 Task: Add Sprouts Folic Acid 800 Mcg to the cart.
Action: Mouse moved to (22, 92)
Screenshot: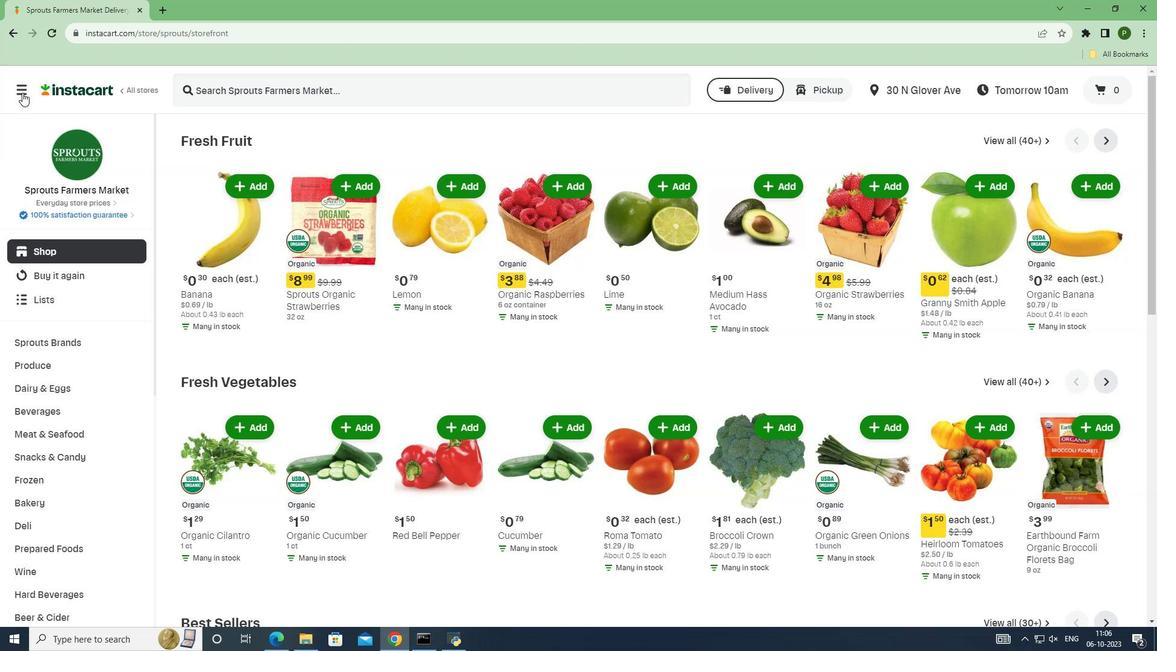 
Action: Mouse pressed left at (22, 92)
Screenshot: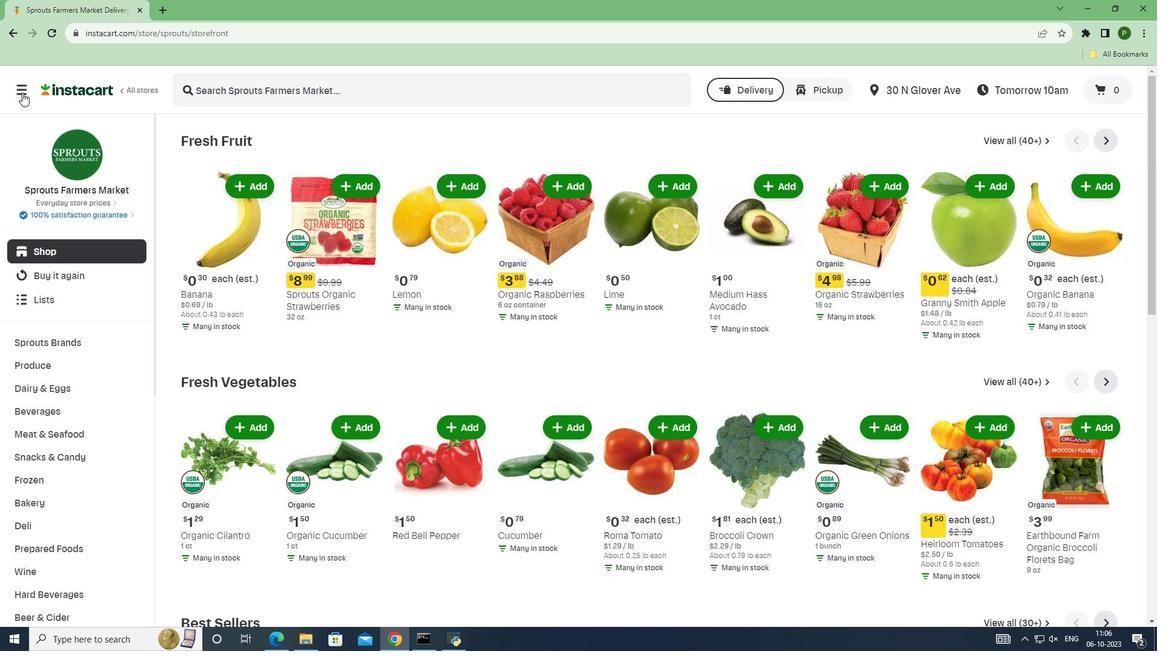 
Action: Mouse moved to (49, 324)
Screenshot: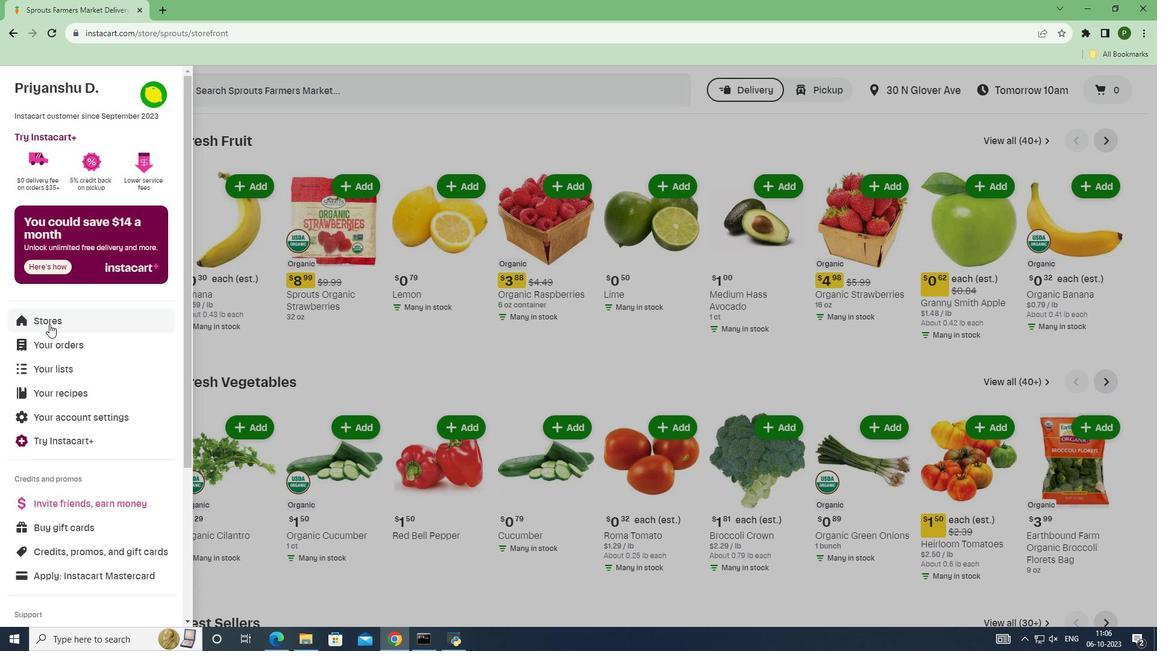 
Action: Mouse pressed left at (49, 324)
Screenshot: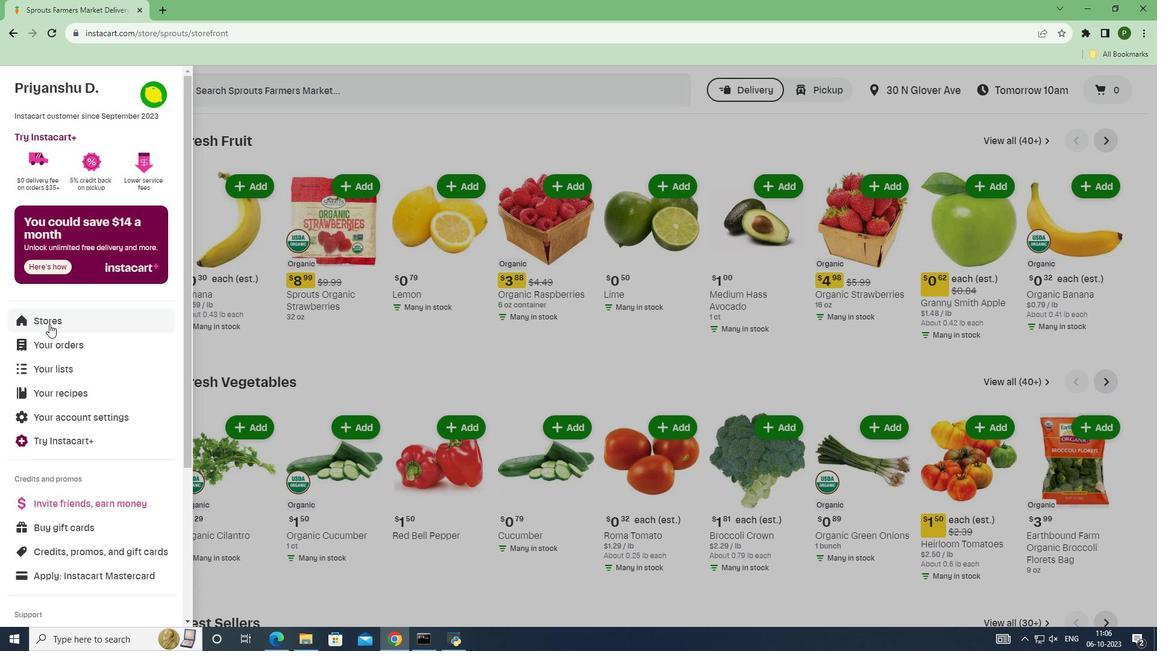 
Action: Mouse moved to (268, 146)
Screenshot: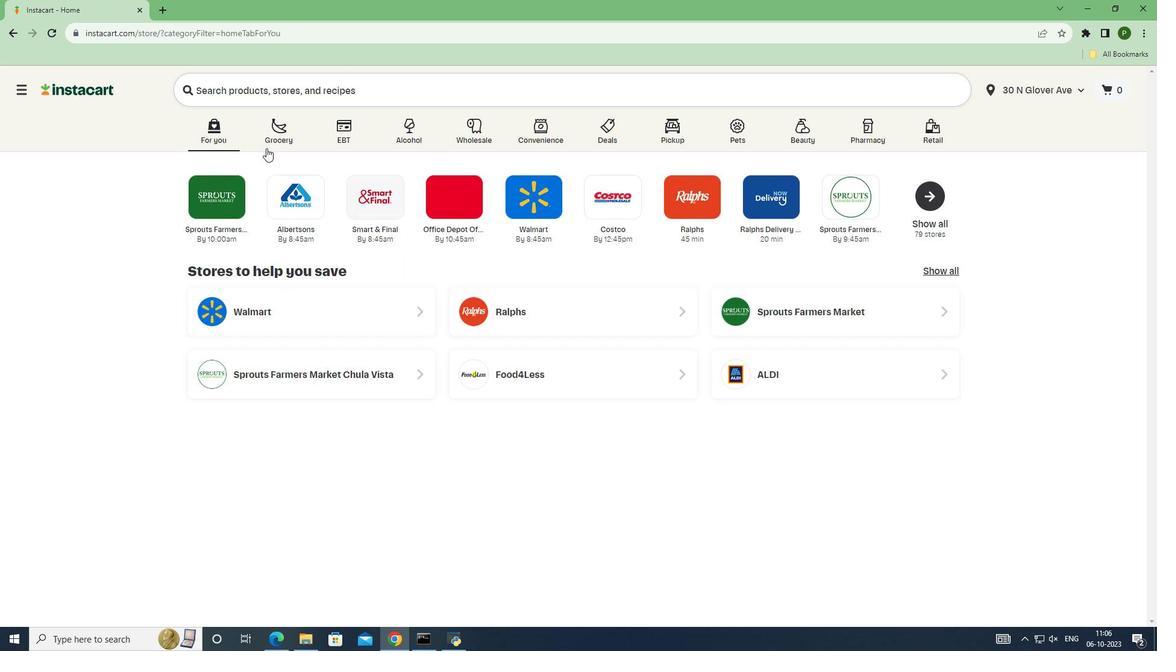 
Action: Mouse pressed left at (268, 146)
Screenshot: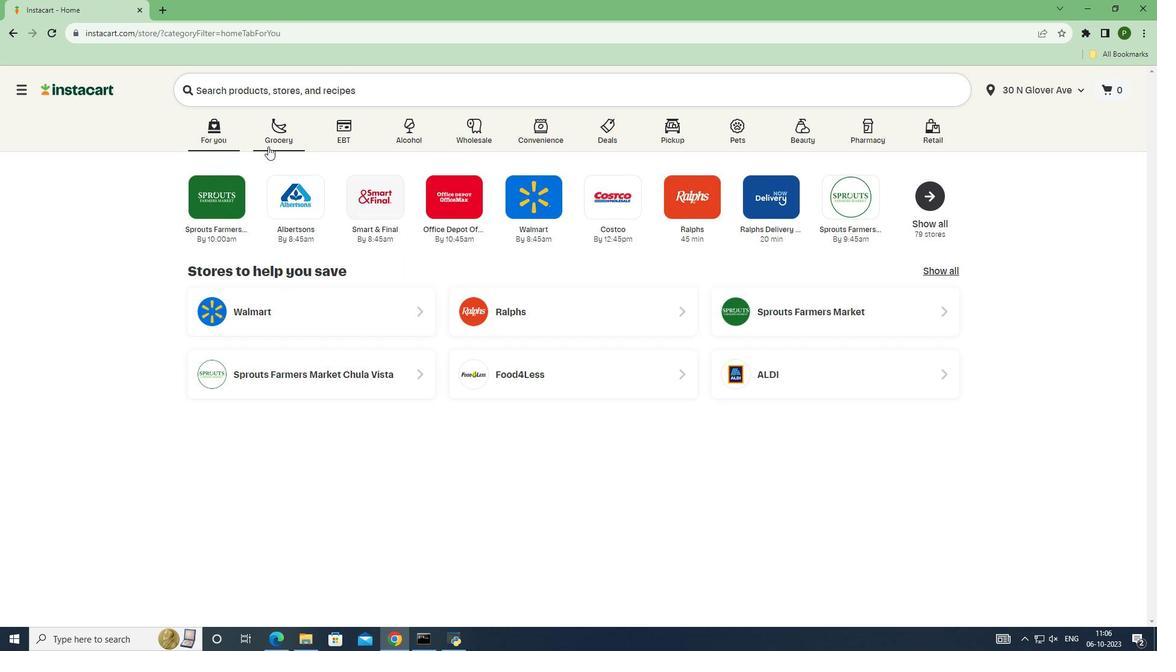 
Action: Mouse moved to (772, 280)
Screenshot: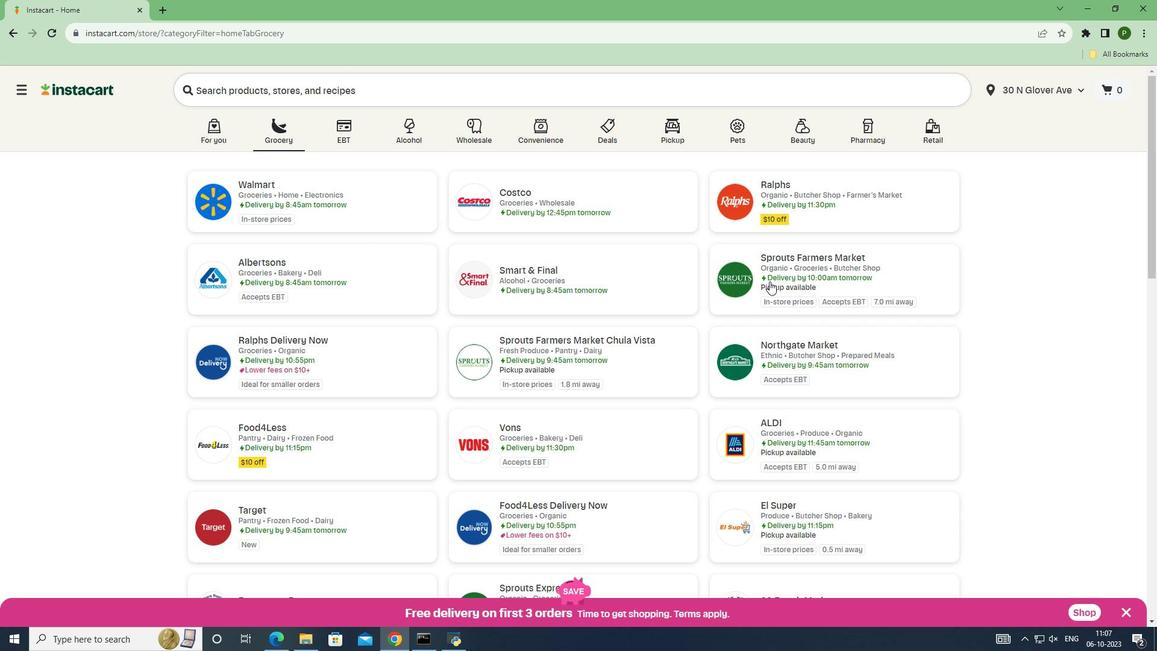 
Action: Mouse pressed left at (772, 280)
Screenshot: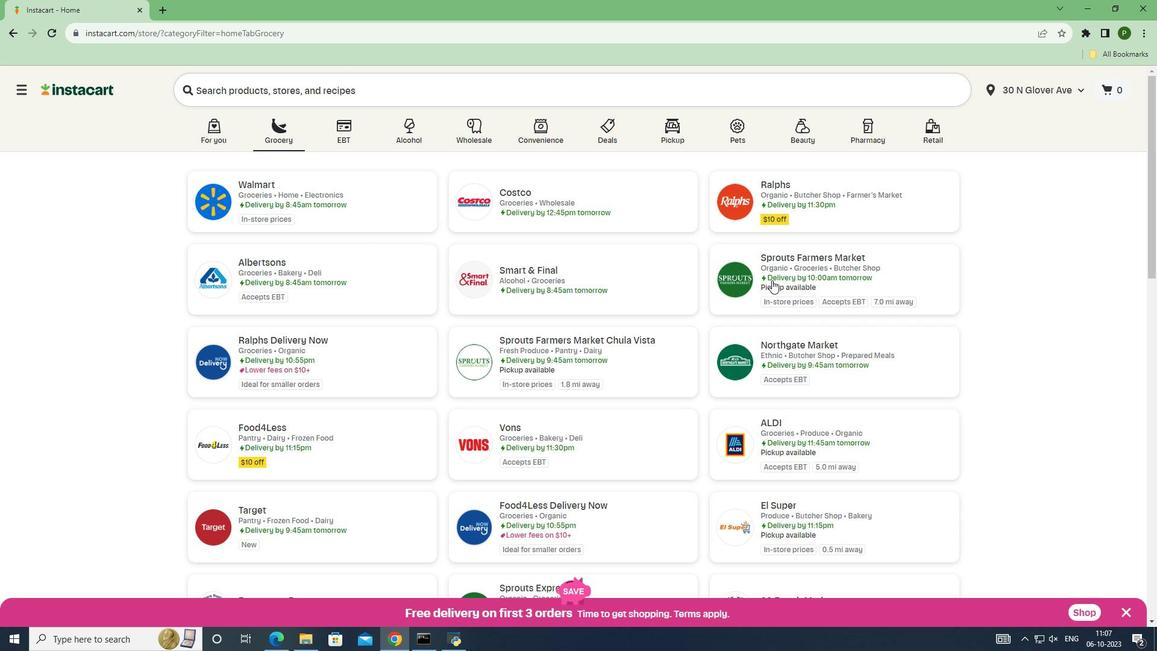
Action: Mouse moved to (73, 340)
Screenshot: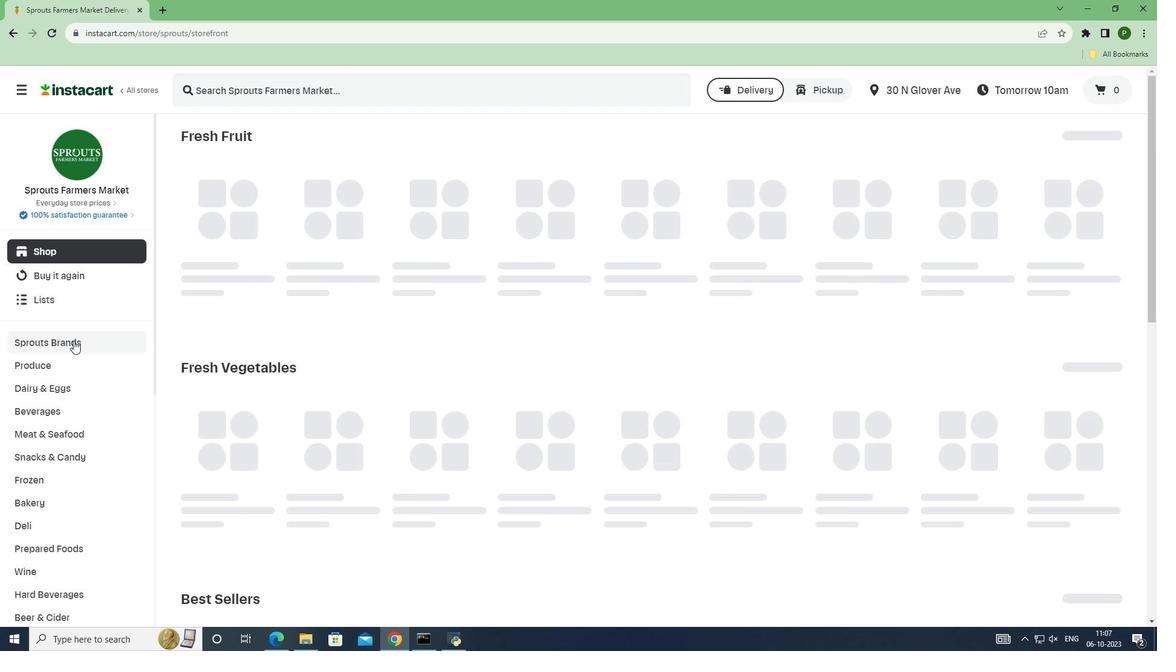 
Action: Mouse pressed left at (73, 340)
Screenshot: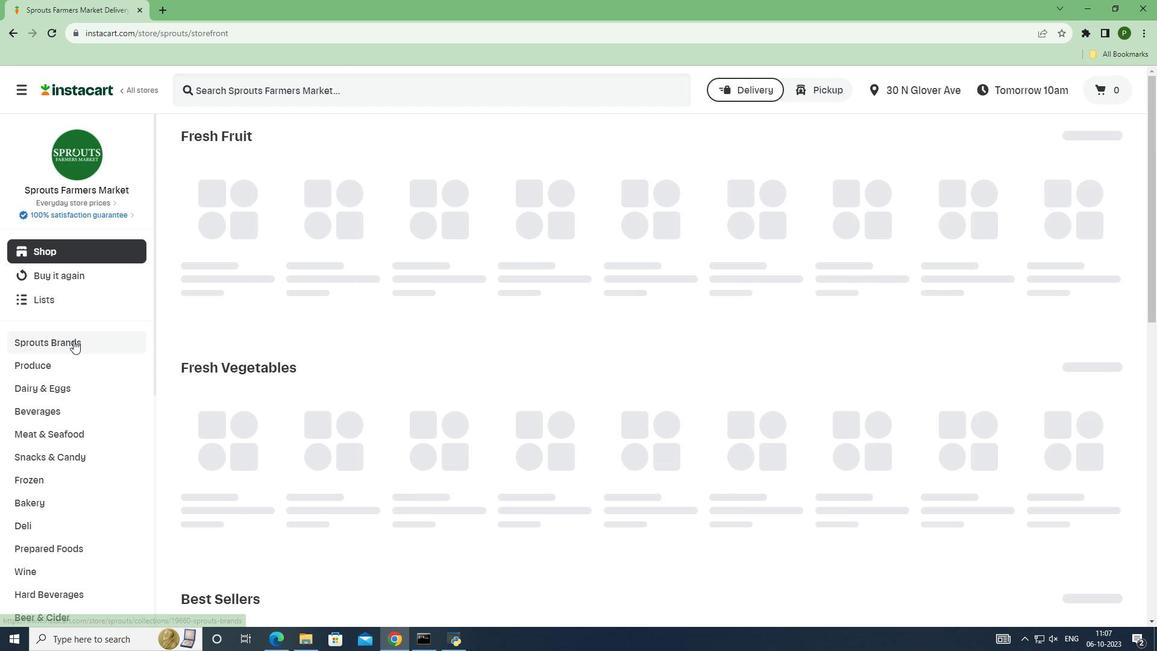 
Action: Mouse moved to (71, 504)
Screenshot: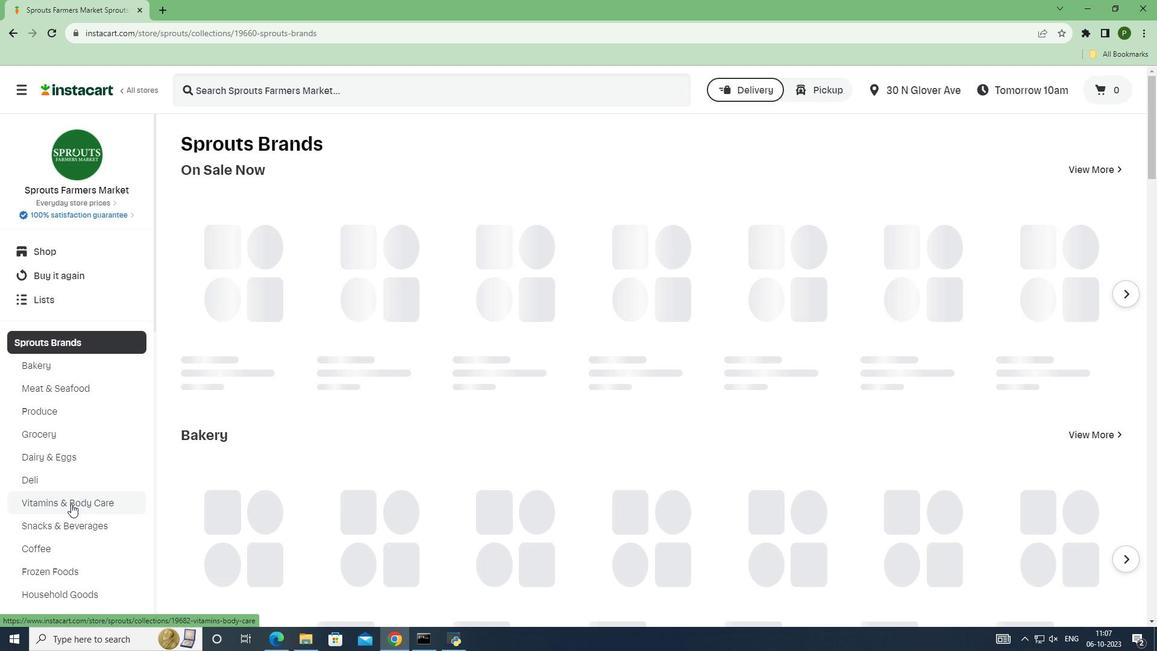 
Action: Mouse pressed left at (71, 504)
Screenshot: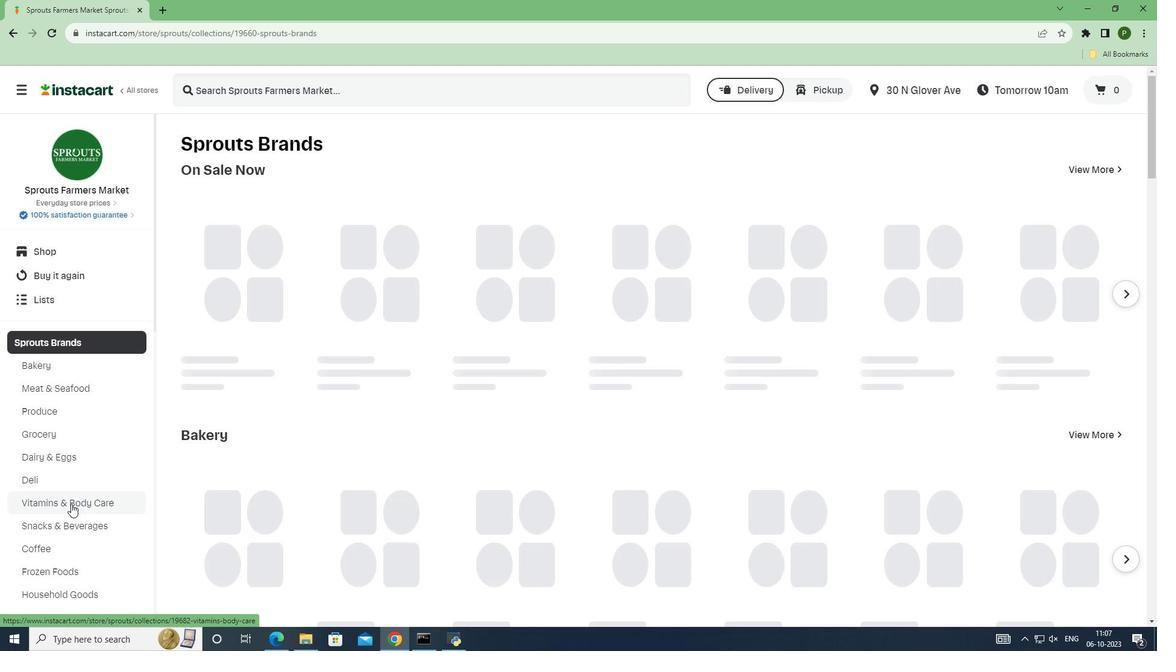 
Action: Mouse moved to (271, 90)
Screenshot: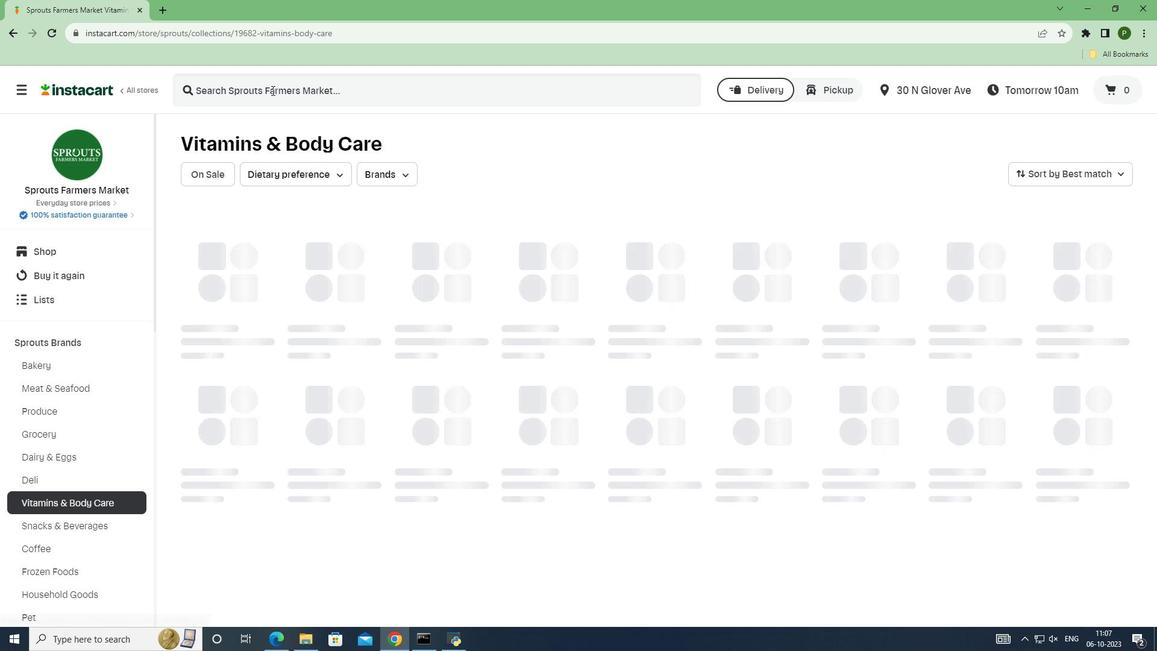 
Action: Mouse pressed left at (271, 90)
Screenshot: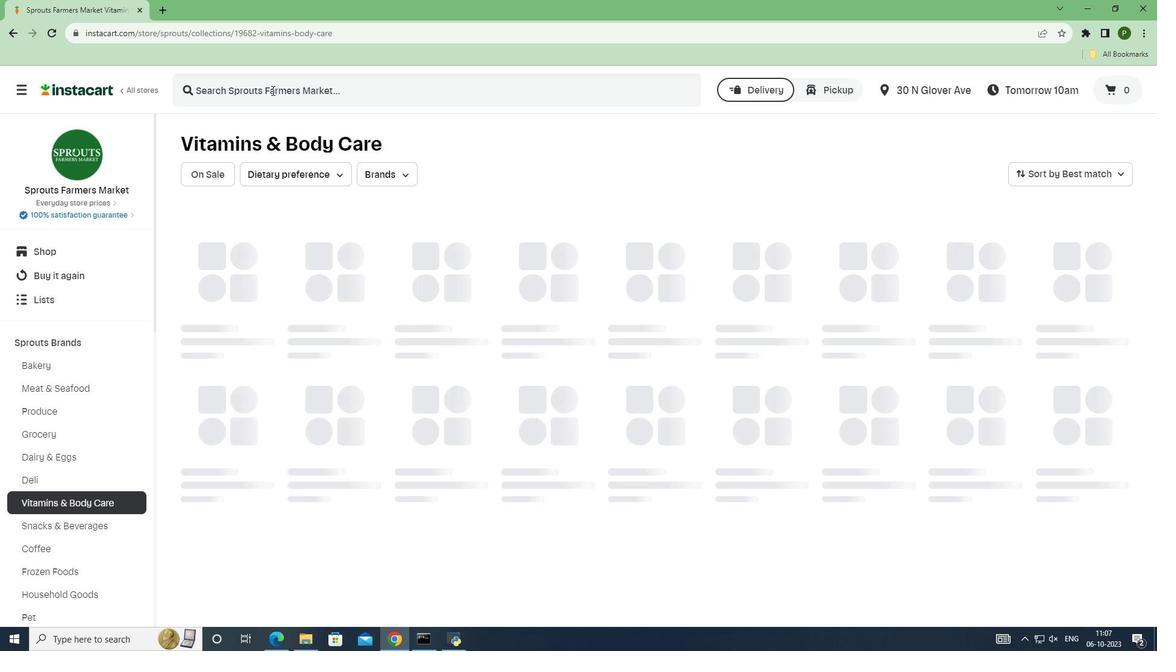 
Action: Key pressed <Key.caps_lock>S<Key.caps_lock>prouts<Key.space><Key.caps_lock>F<Key.caps_lock>olic<Key.space><Key.caps_lock>A<Key.caps_lock>cid<Key.space>800<Key.space><Key.caps_lock>M<Key.caps_lock>cg<Key.space><Key.enter>
Screenshot: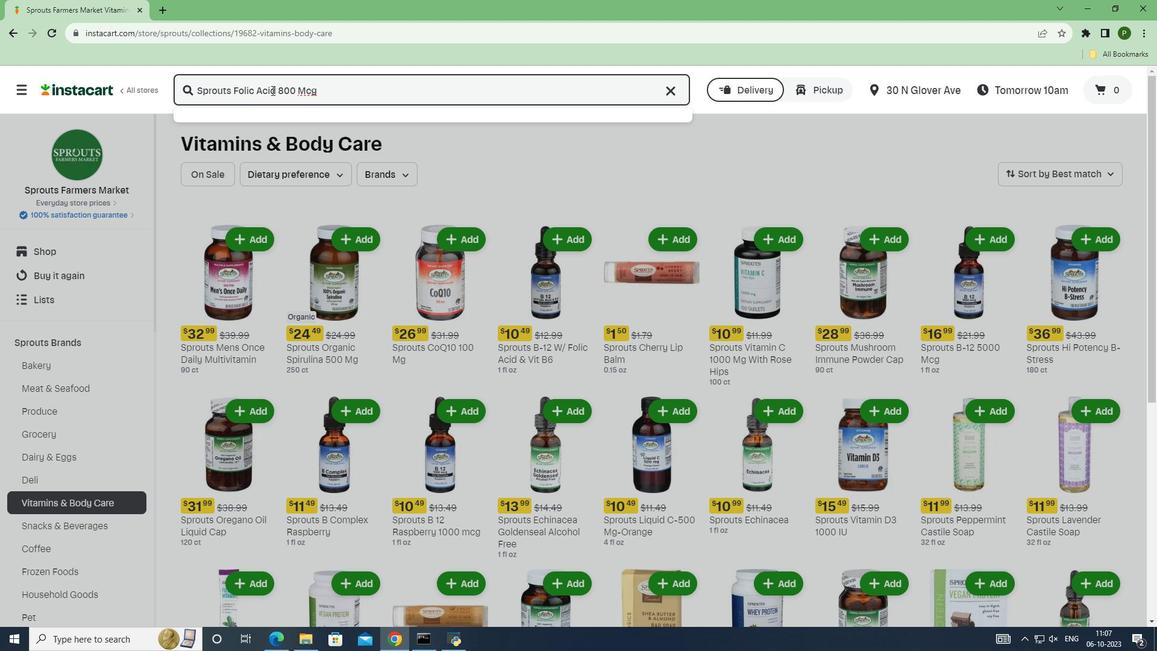
Action: Mouse moved to (299, 215)
Screenshot: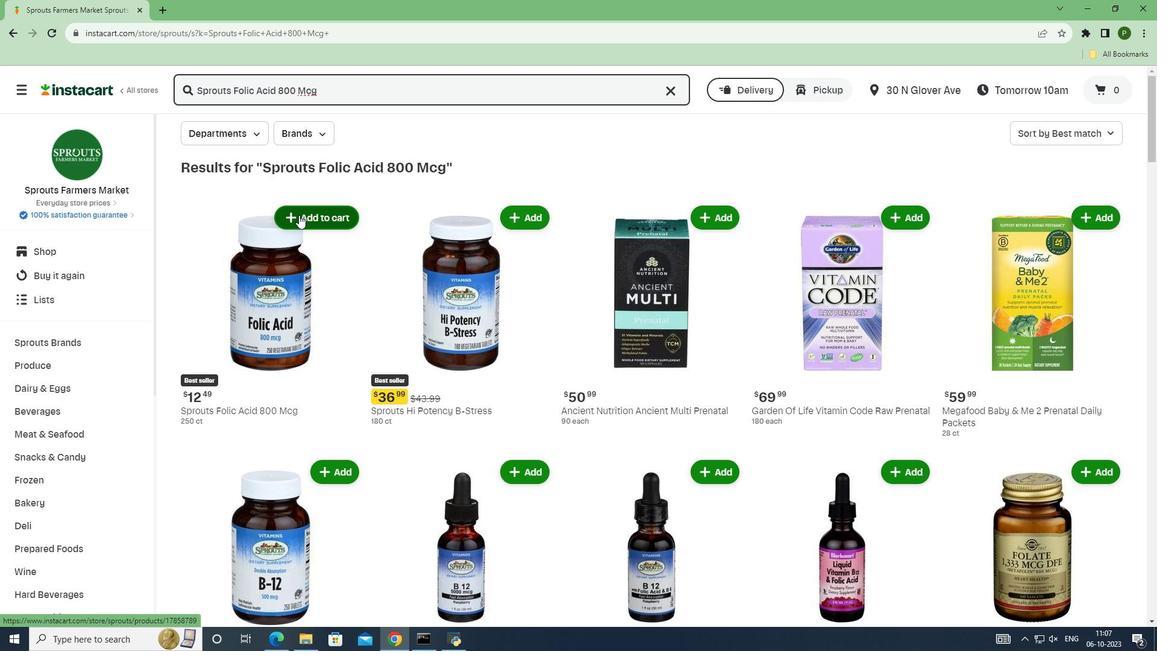 
Action: Mouse pressed left at (299, 215)
Screenshot: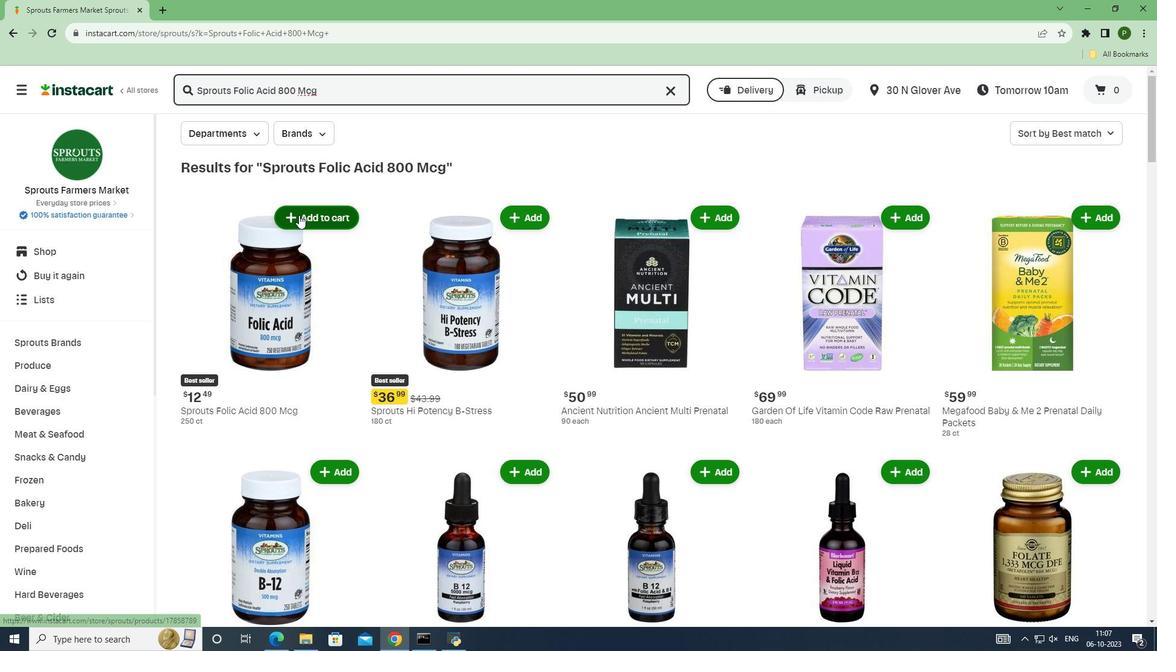 
Action: Mouse moved to (360, 312)
Screenshot: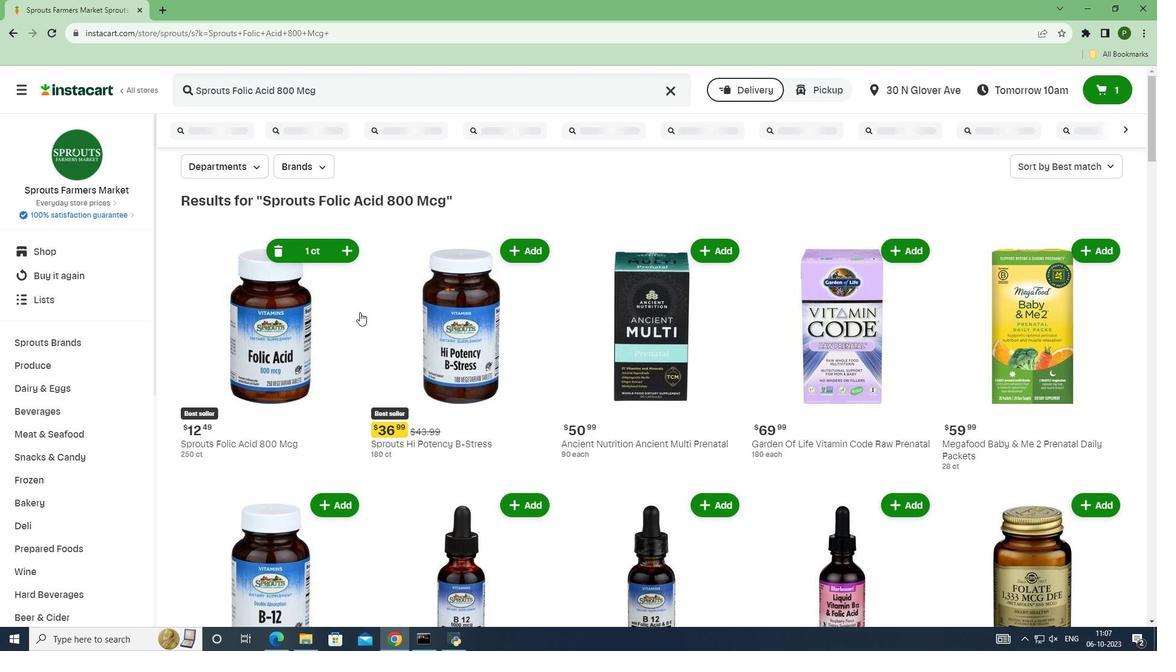 
